 Task: Add President Plain Feta Chunk Cheese to the cart.
Action: Mouse pressed left at (26, 138)
Screenshot: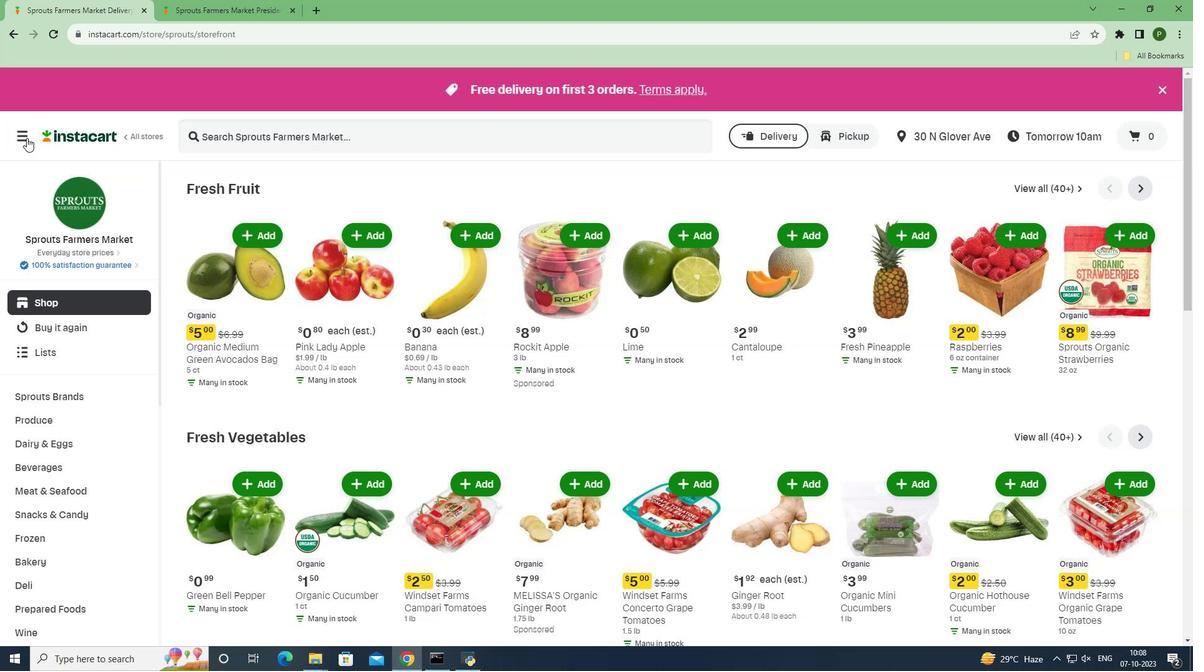 
Action: Mouse moved to (34, 335)
Screenshot: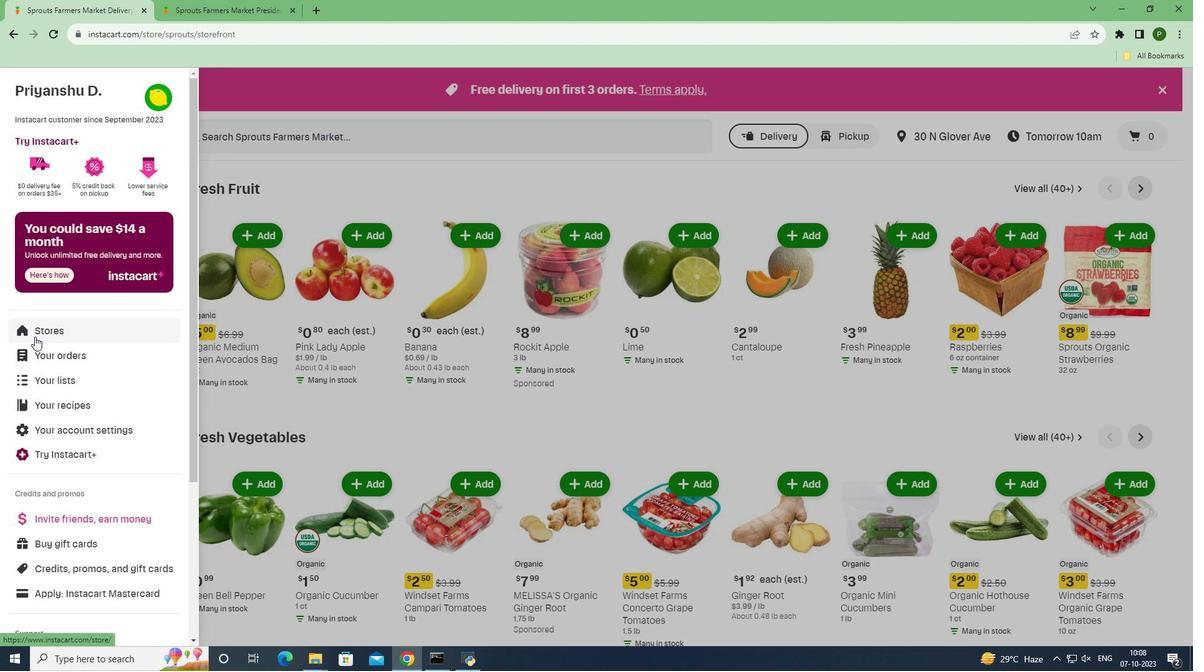 
Action: Mouse pressed left at (34, 335)
Screenshot: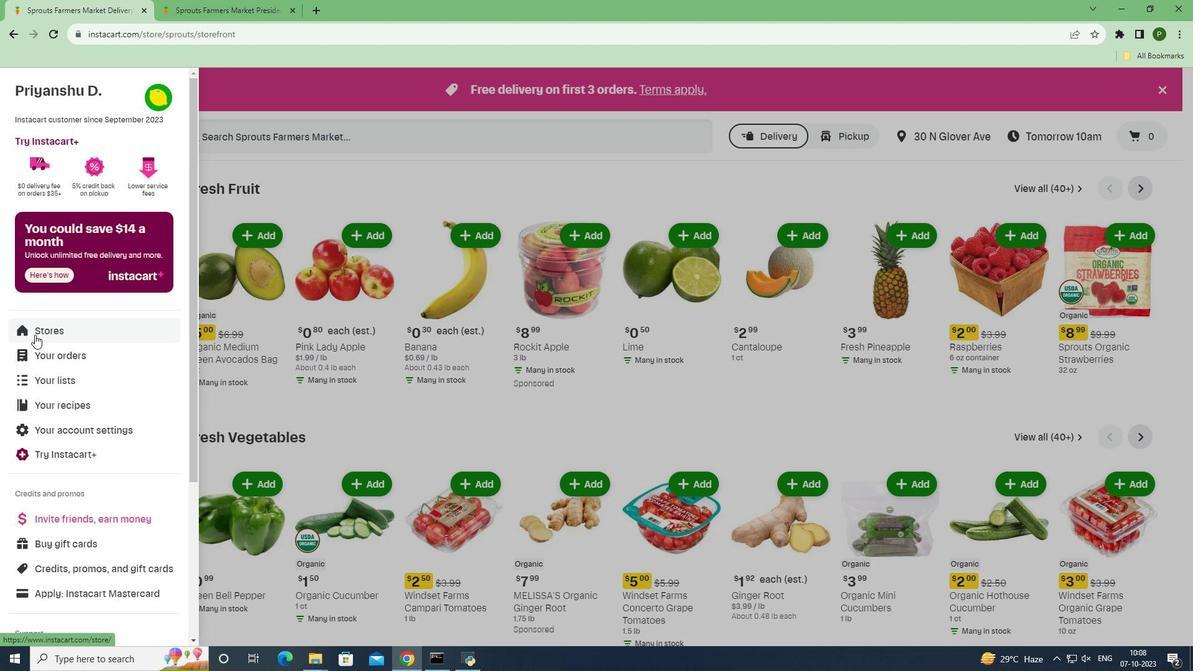 
Action: Mouse moved to (274, 151)
Screenshot: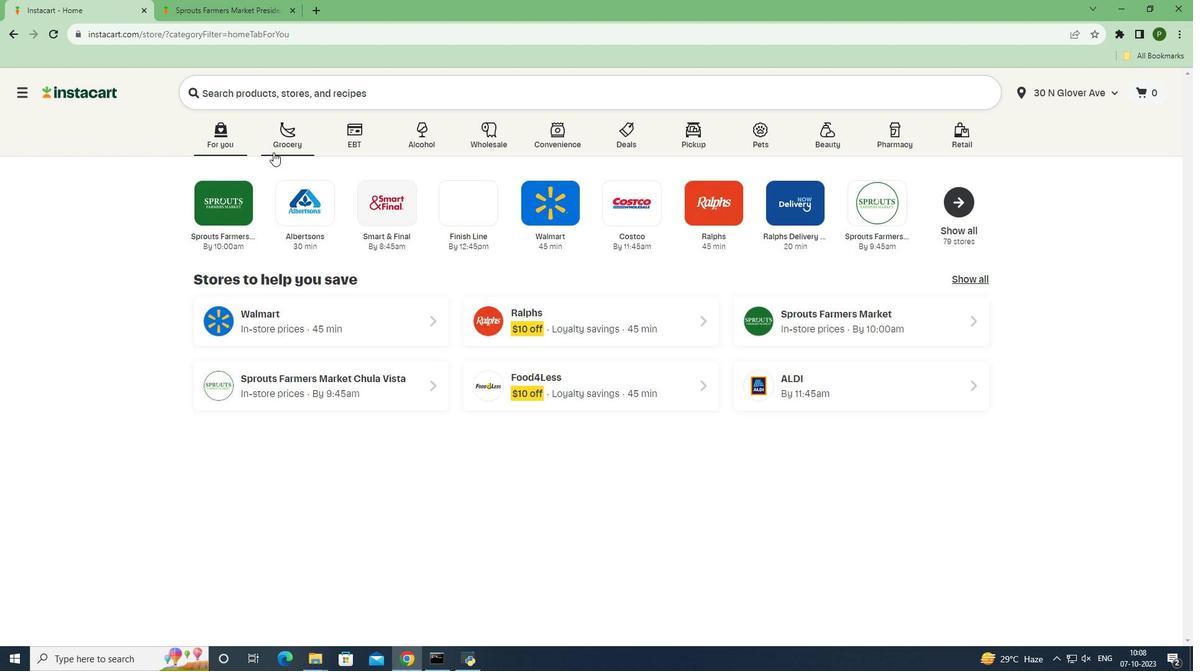 
Action: Mouse pressed left at (274, 151)
Screenshot: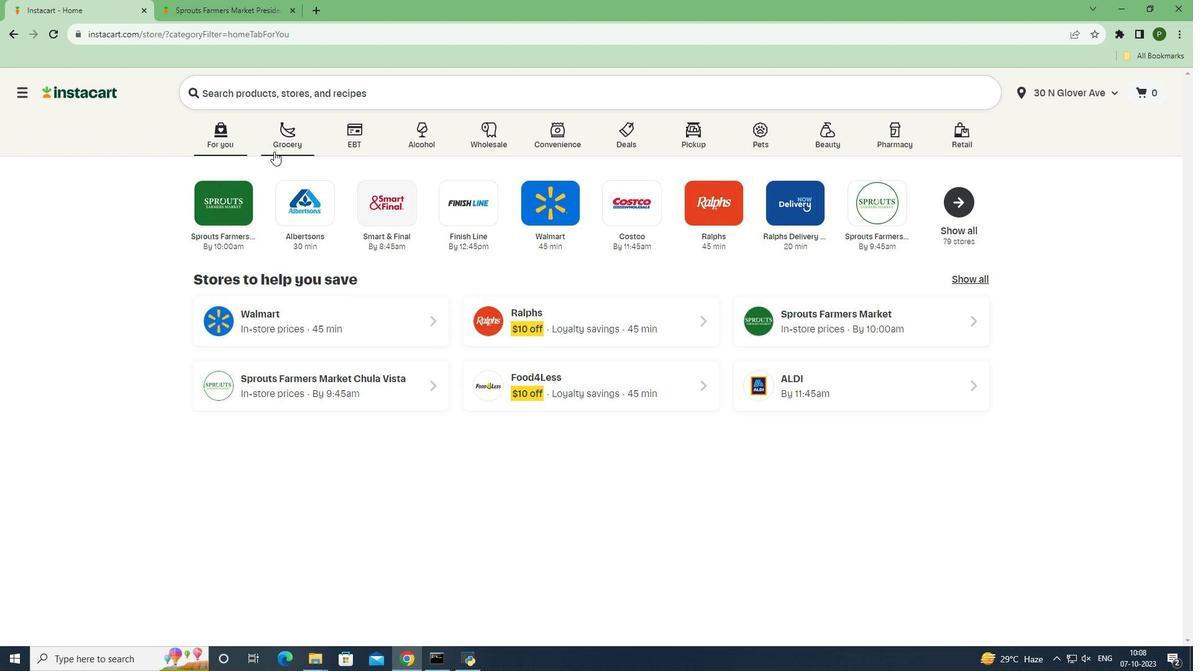
Action: Mouse moved to (486, 281)
Screenshot: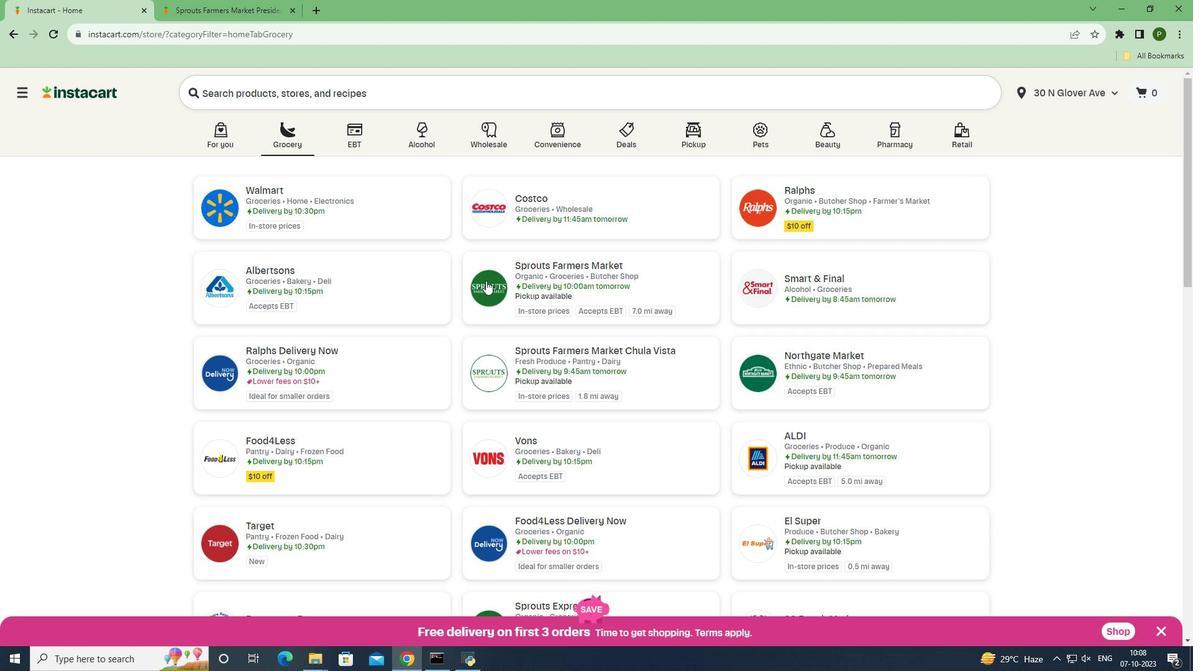 
Action: Mouse pressed left at (486, 281)
Screenshot: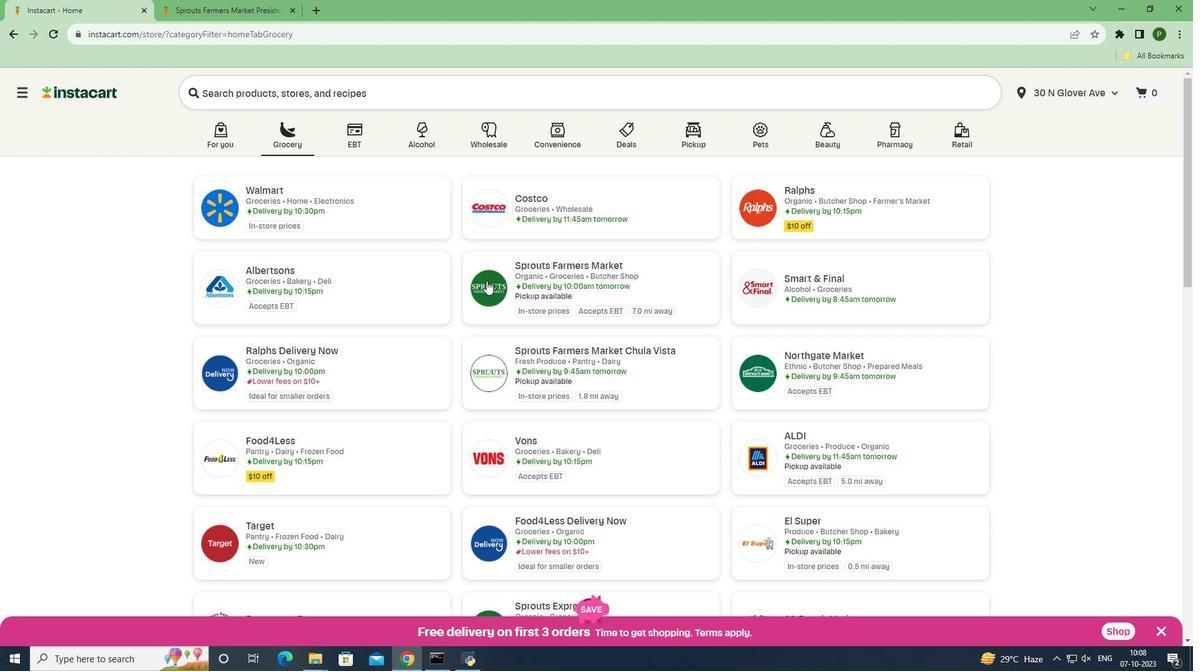 
Action: Mouse moved to (50, 404)
Screenshot: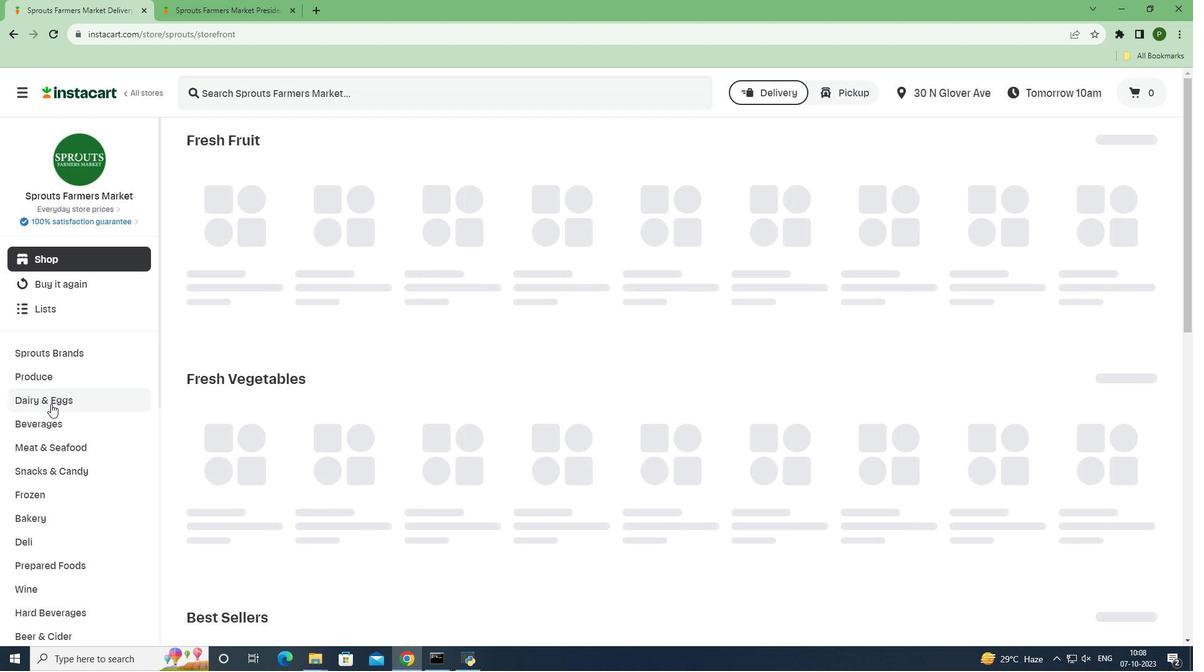 
Action: Mouse pressed left at (50, 404)
Screenshot: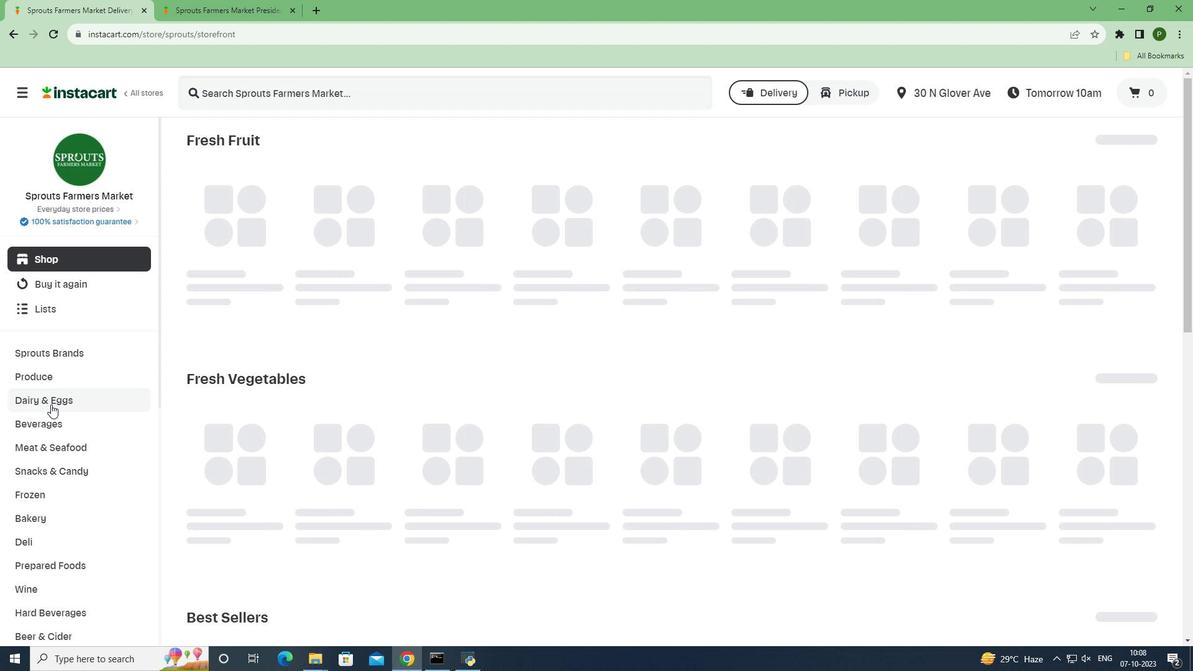 
Action: Mouse moved to (41, 489)
Screenshot: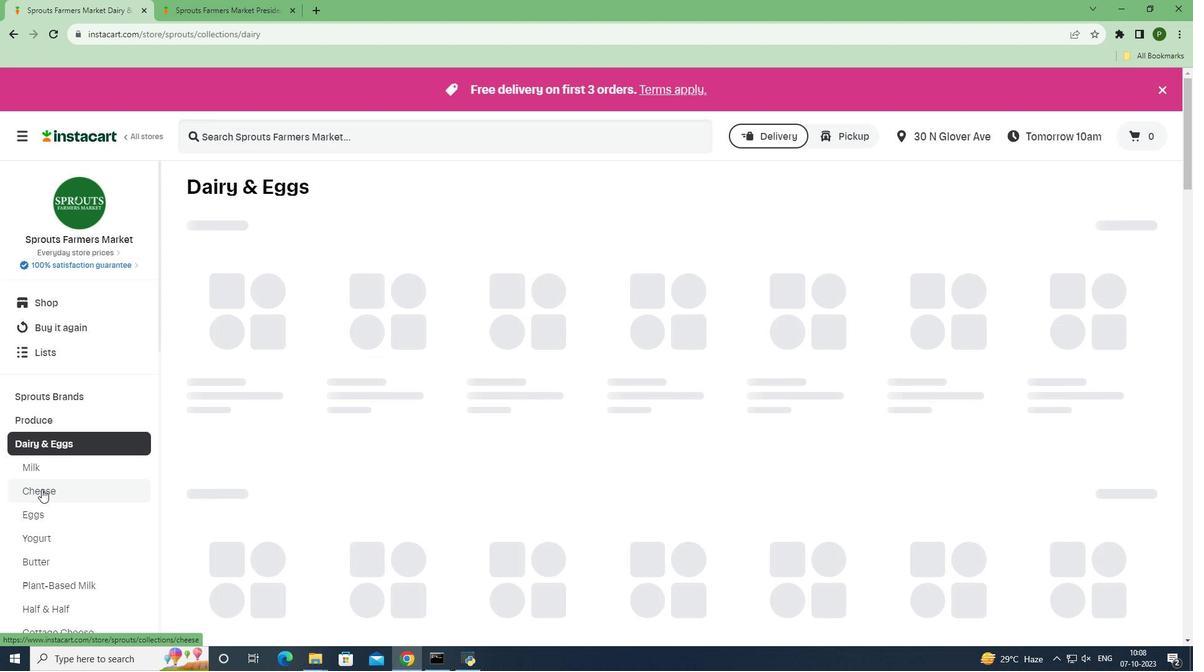 
Action: Mouse pressed left at (41, 489)
Screenshot: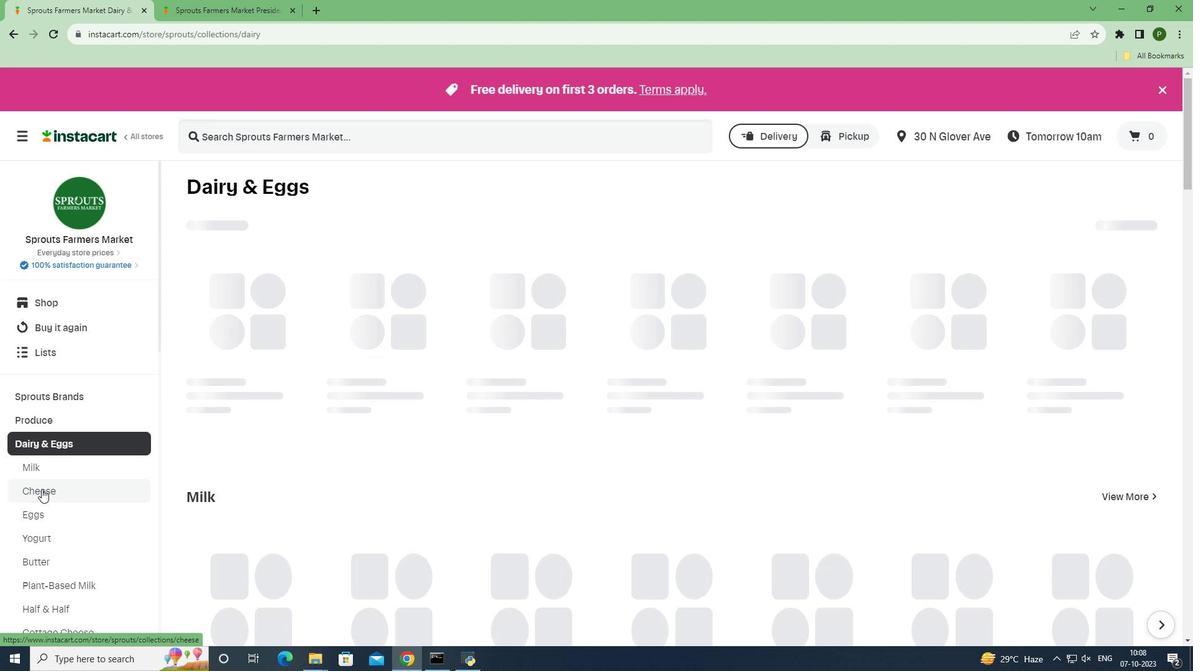 
Action: Mouse moved to (292, 139)
Screenshot: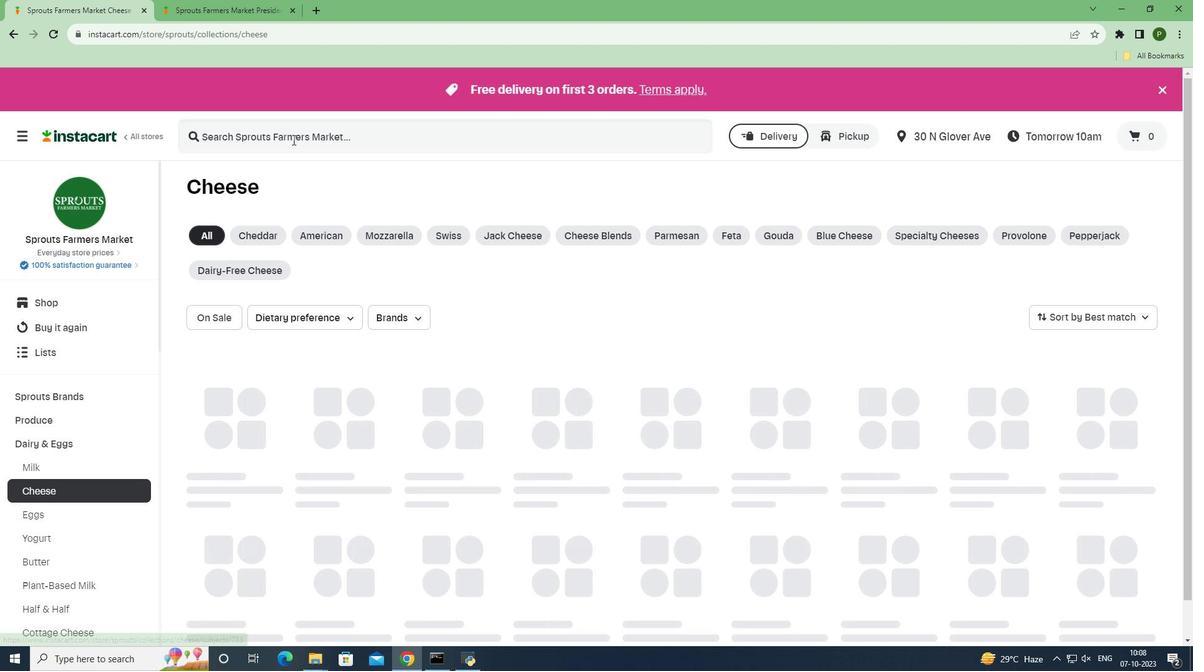 
Action: Mouse pressed left at (292, 139)
Screenshot: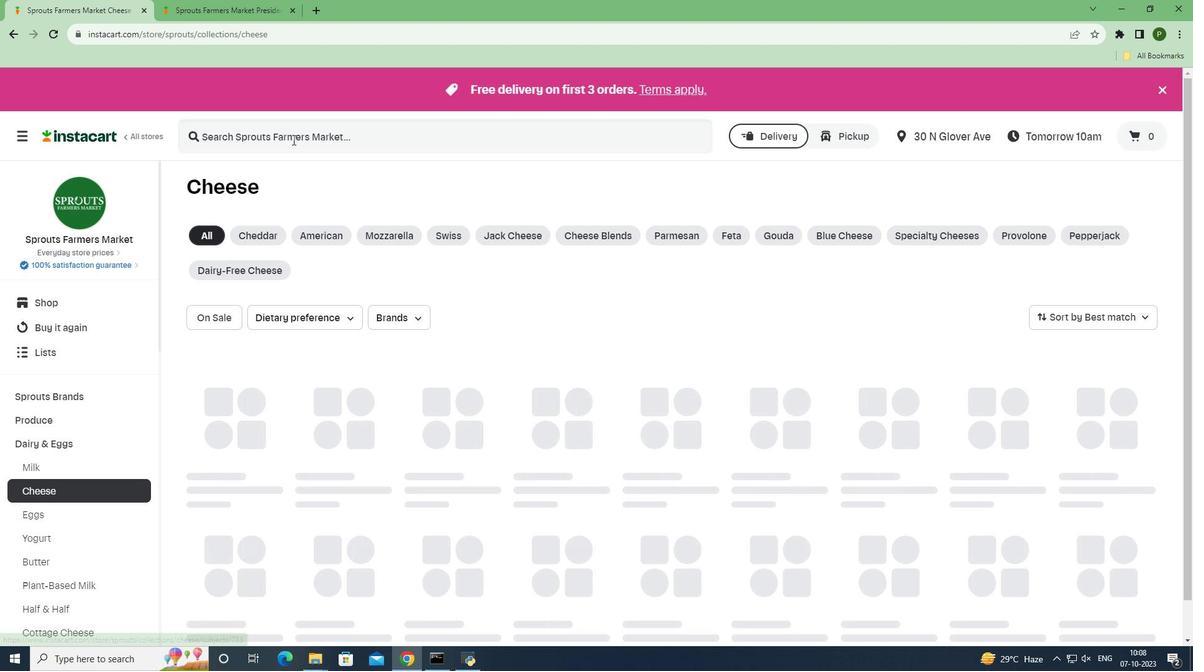 
Action: Key pressed <Key.caps_lock>P<Key.caps_lock>resident<Key.space><Key.caps_lock>P<Key.caps_lock>lain<Key.space><Key.caps_lock>F<Key.caps_lock>eta<Key.space><Key.caps_lock>C<Key.caps_lock>hunk<Key.space><Key.caps_lock>C<Key.caps_lock>heese<Key.space><Key.enter>
Screenshot: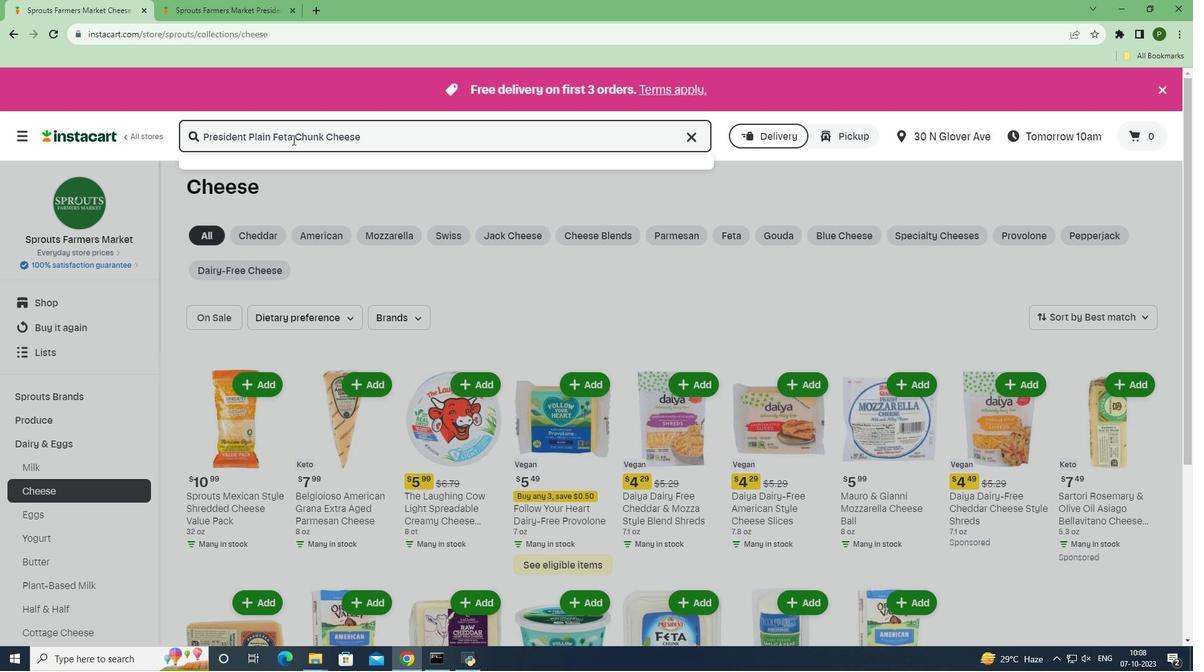 
Action: Mouse moved to (330, 268)
Screenshot: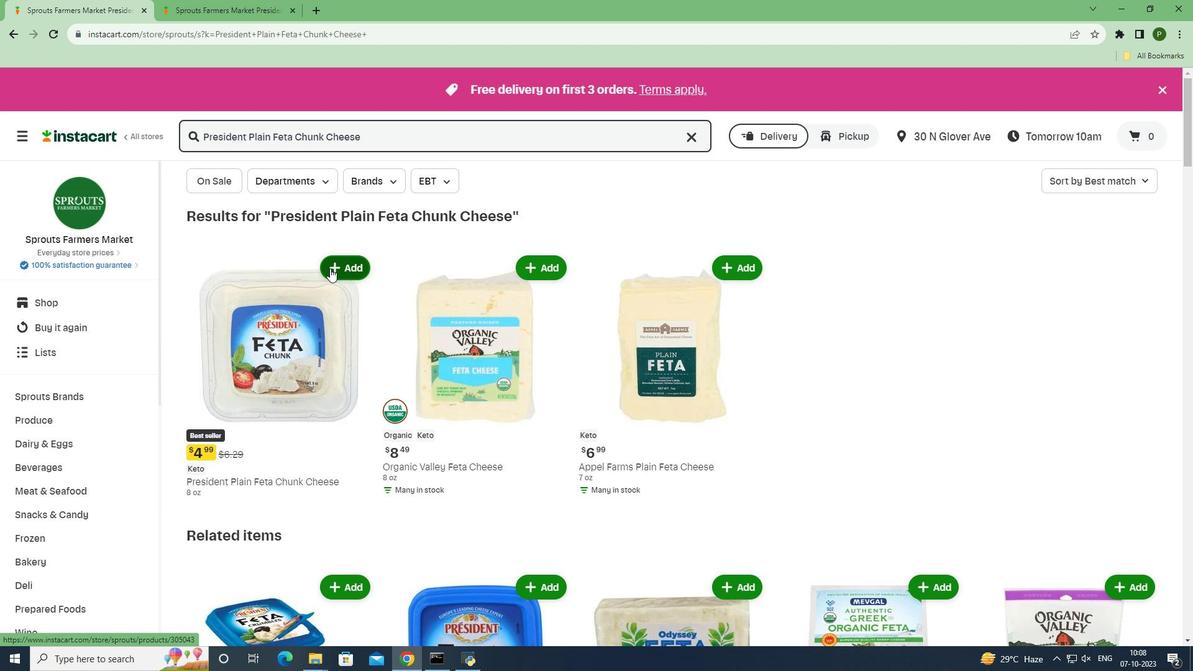 
Action: Mouse pressed left at (330, 268)
Screenshot: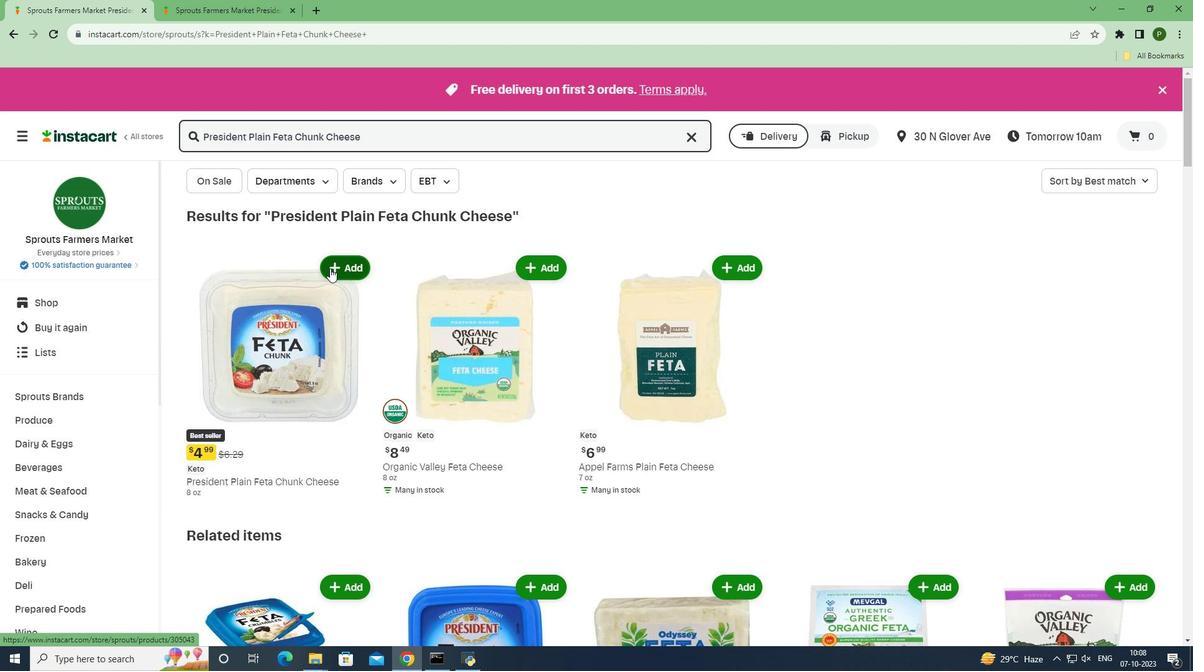 
Action: Mouse moved to (391, 279)
Screenshot: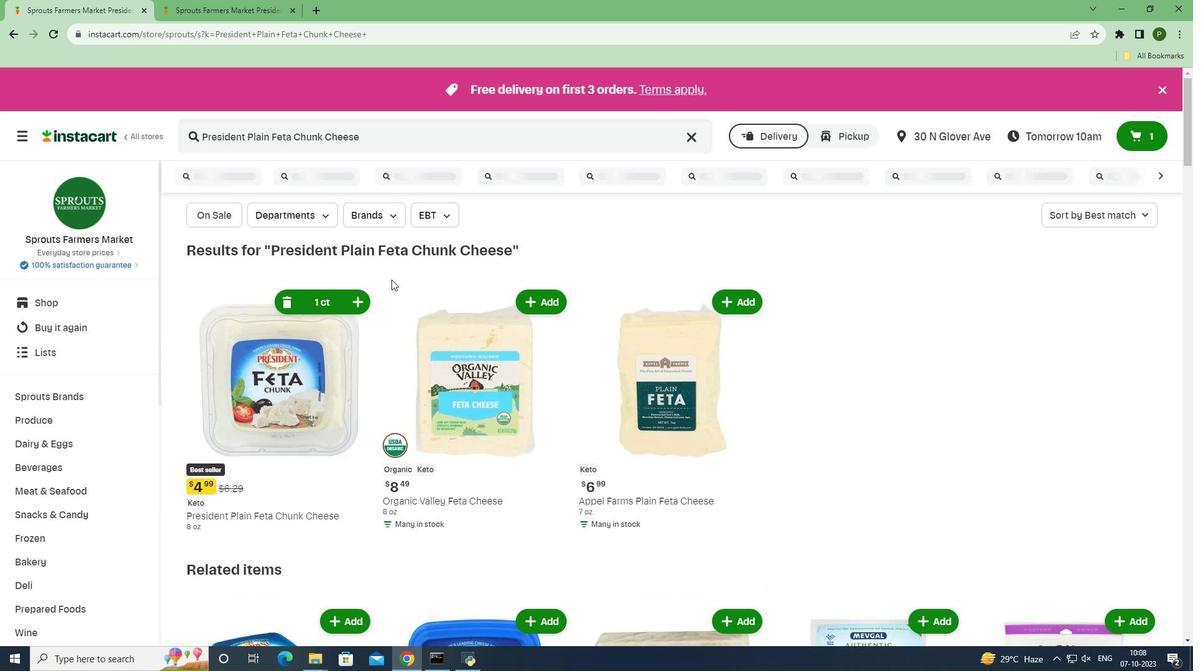 
